 Task: Visit the documents section on the  page of Johnson & johnson
Action: Mouse moved to (589, 82)
Screenshot: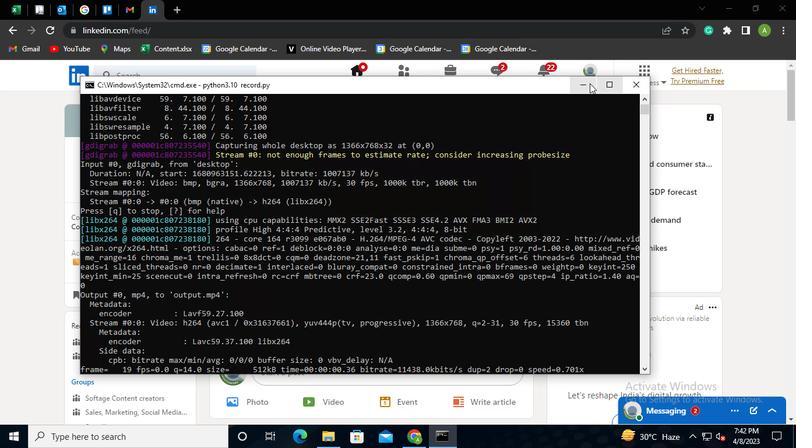 
Action: Mouse pressed left at (589, 82)
Screenshot: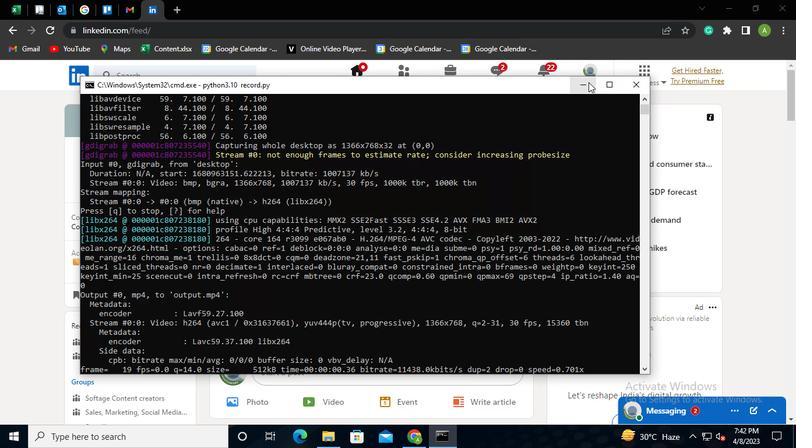 
Action: Mouse moved to (135, 75)
Screenshot: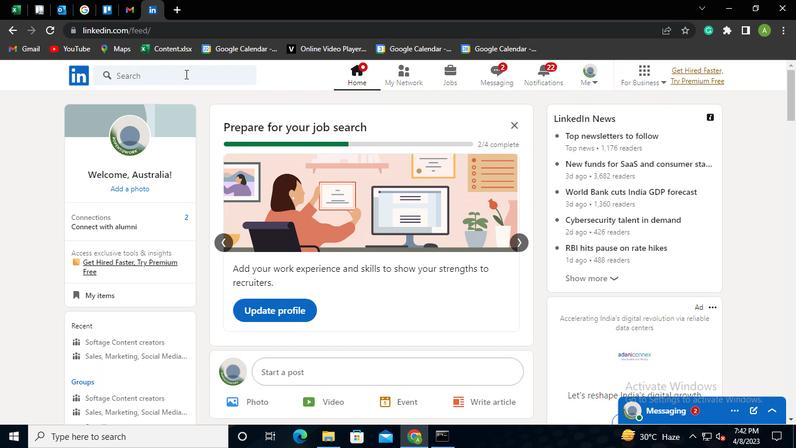 
Action: Mouse pressed left at (135, 75)
Screenshot: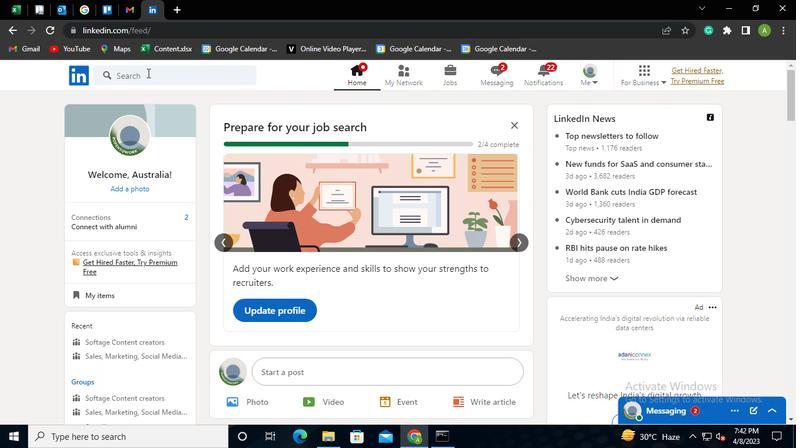 
Action: Mouse moved to (120, 116)
Screenshot: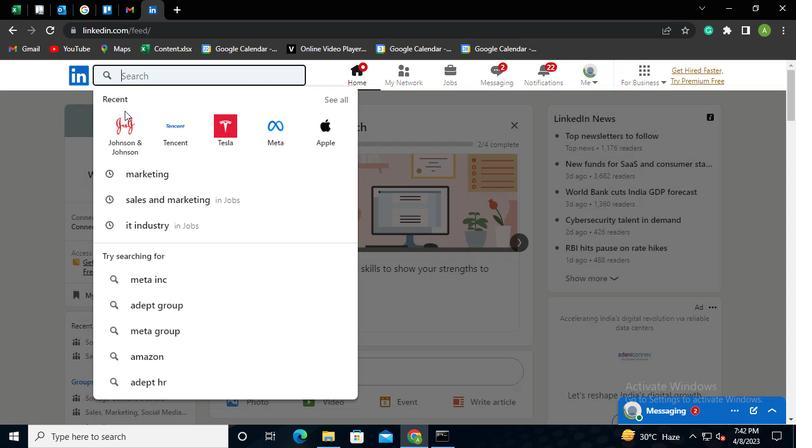 
Action: Mouse pressed left at (120, 116)
Screenshot: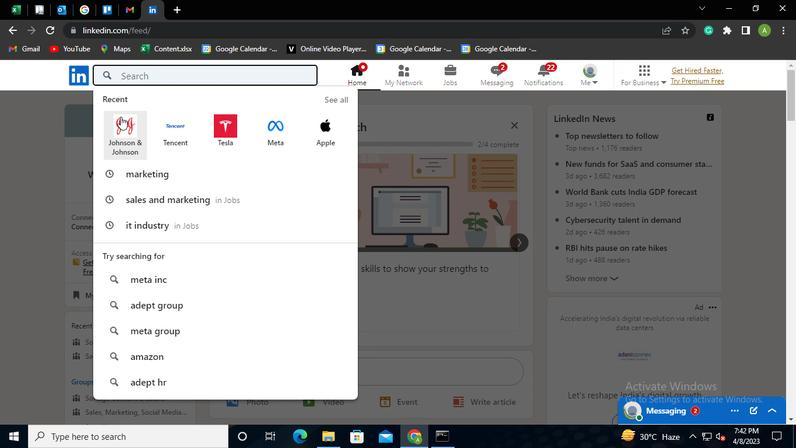 
Action: Mouse moved to (200, 136)
Screenshot: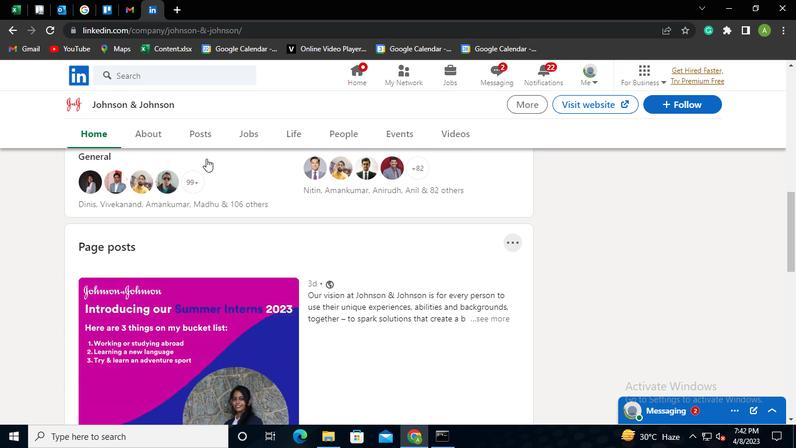 
Action: Mouse pressed left at (200, 136)
Screenshot: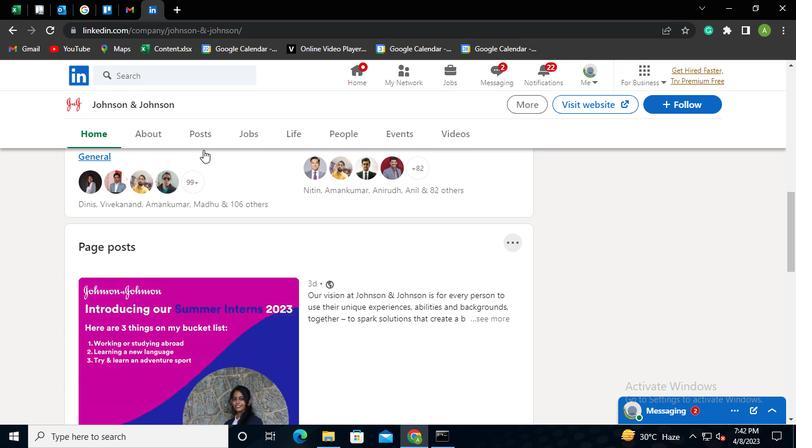 
Action: Mouse moved to (387, 142)
Screenshot: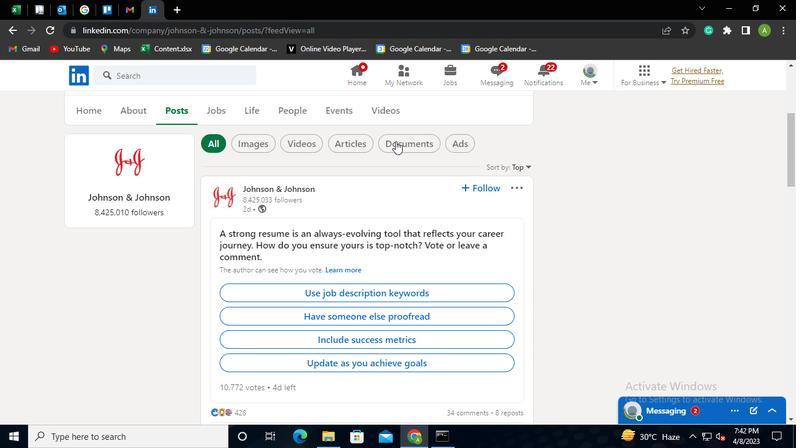 
Action: Mouse pressed left at (387, 142)
Screenshot: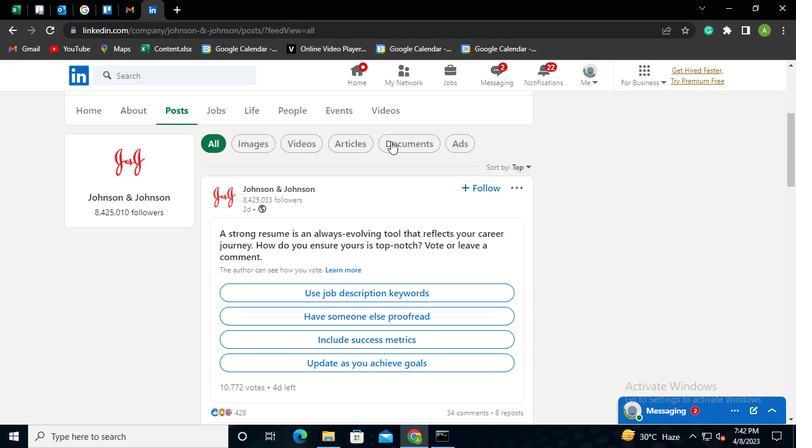 
Action: Mouse moved to (437, 445)
Screenshot: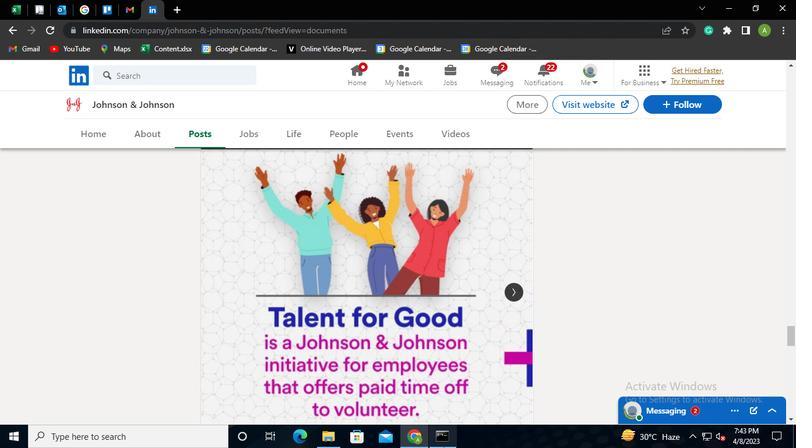 
Action: Mouse pressed left at (437, 445)
Screenshot: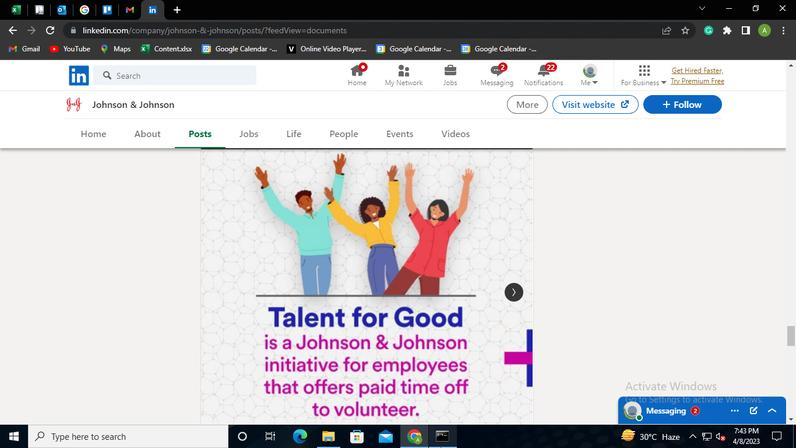 
Action: Mouse moved to (631, 82)
Screenshot: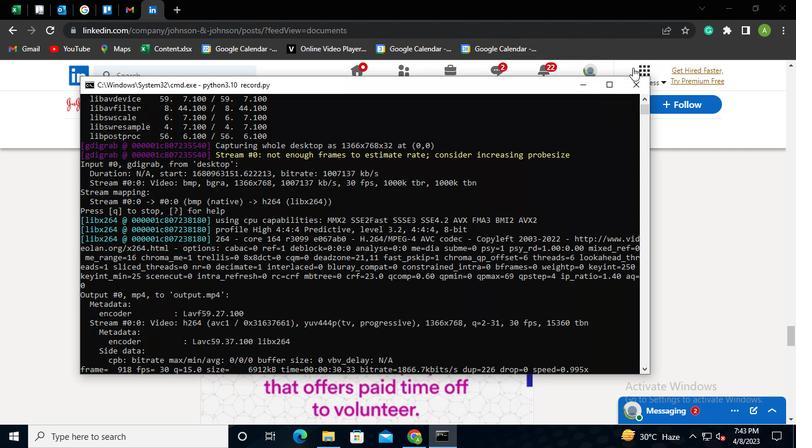 
Action: Mouse pressed left at (631, 82)
Screenshot: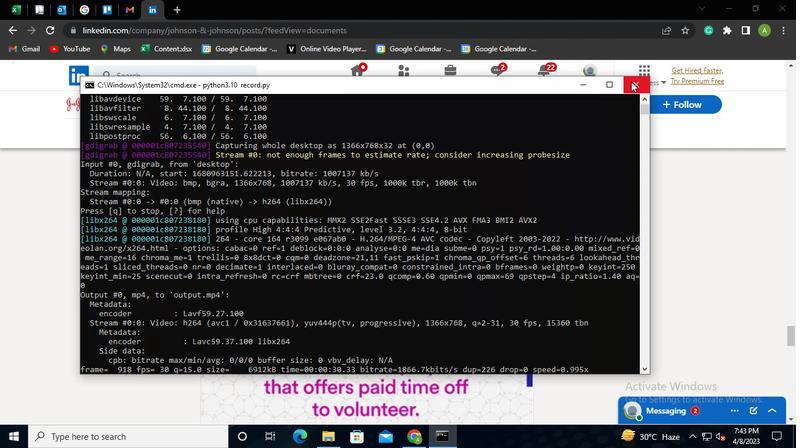 
